 Task: Create New Customer with Customer Name: La Salsa Verde Taqueria, Billing Address Line1: 1400 Camden Street, Billing Address Line2:  Reno, Billing Address Line3:  Nevada 89501
Action: Mouse moved to (164, 50)
Screenshot: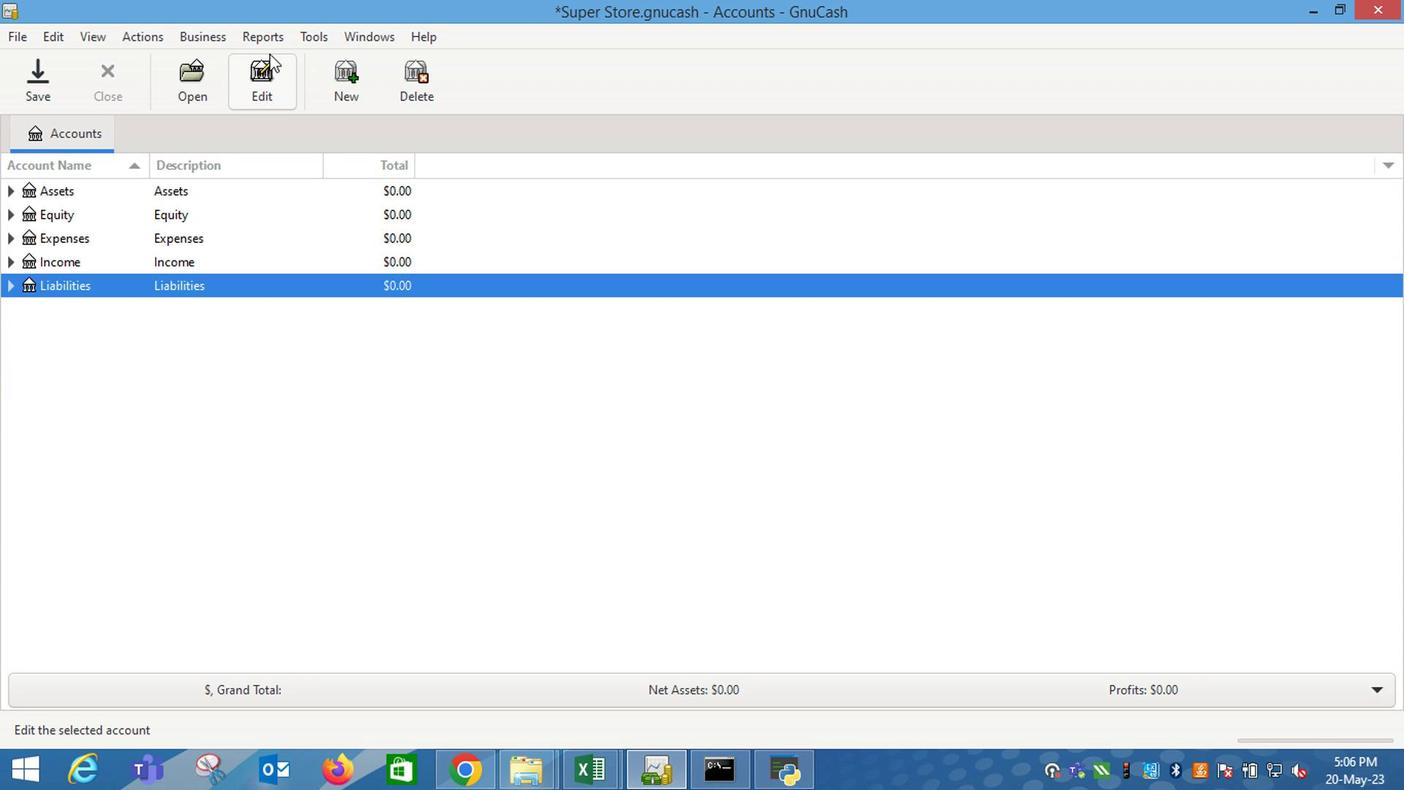 
Action: Mouse pressed left at (164, 50)
Screenshot: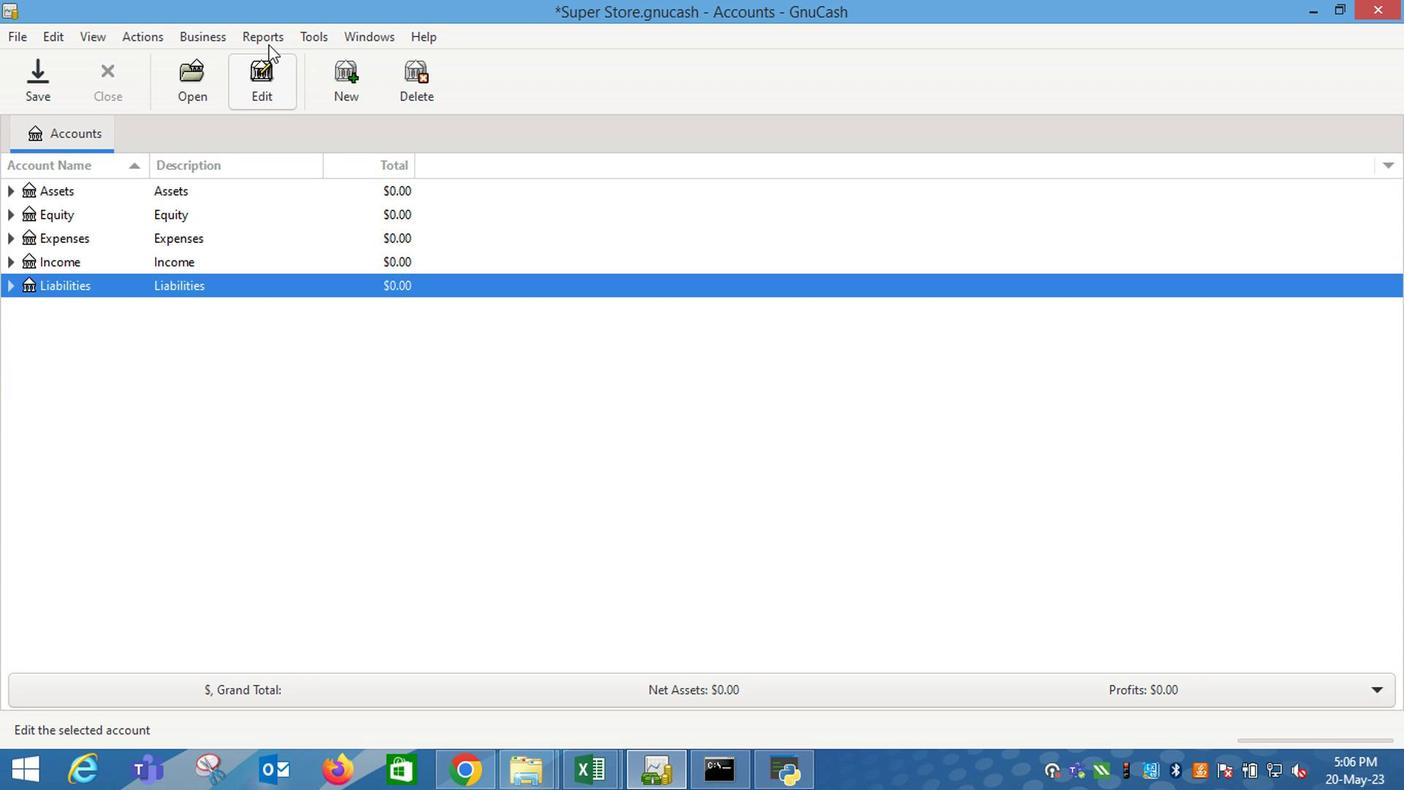 
Action: Mouse moved to (324, 87)
Screenshot: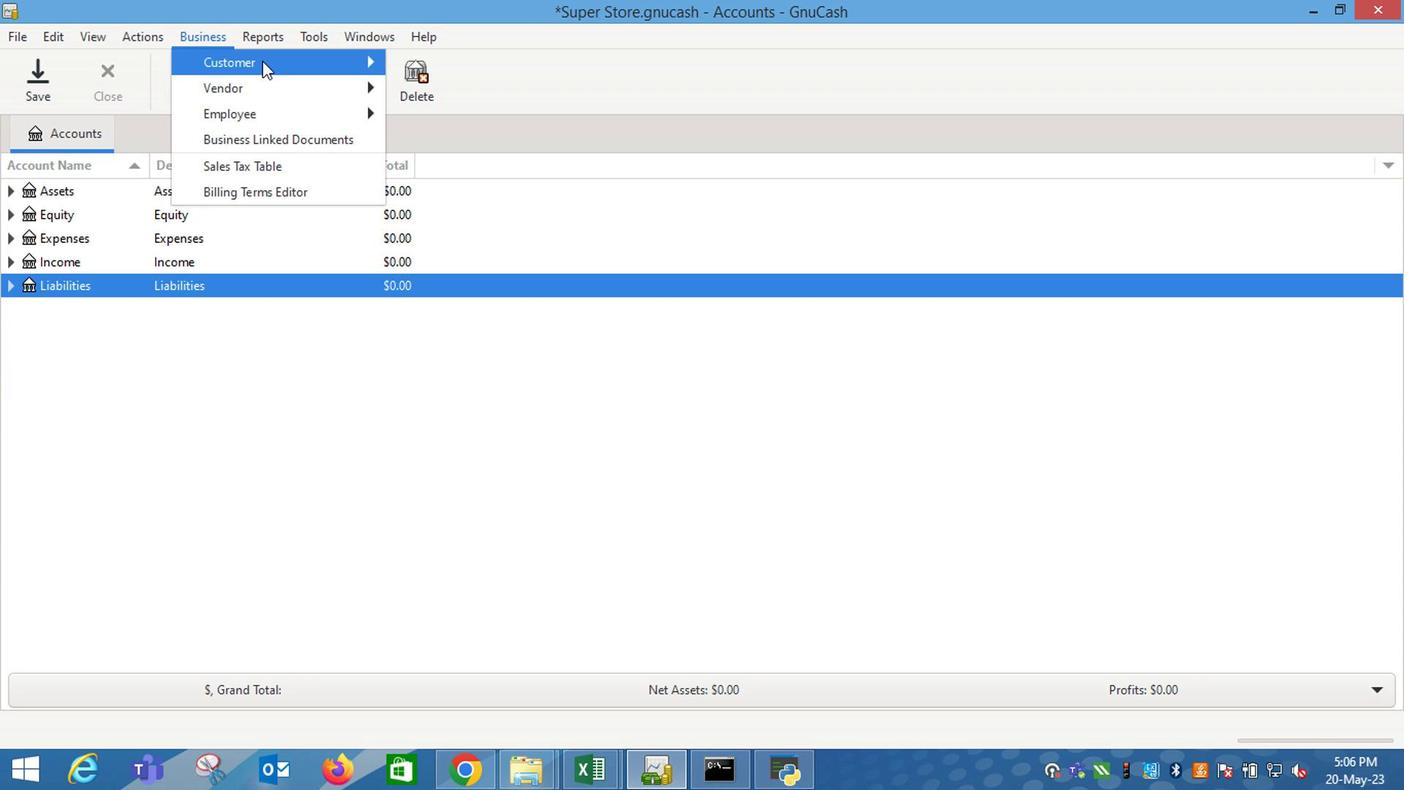 
Action: Mouse pressed left at (324, 87)
Screenshot: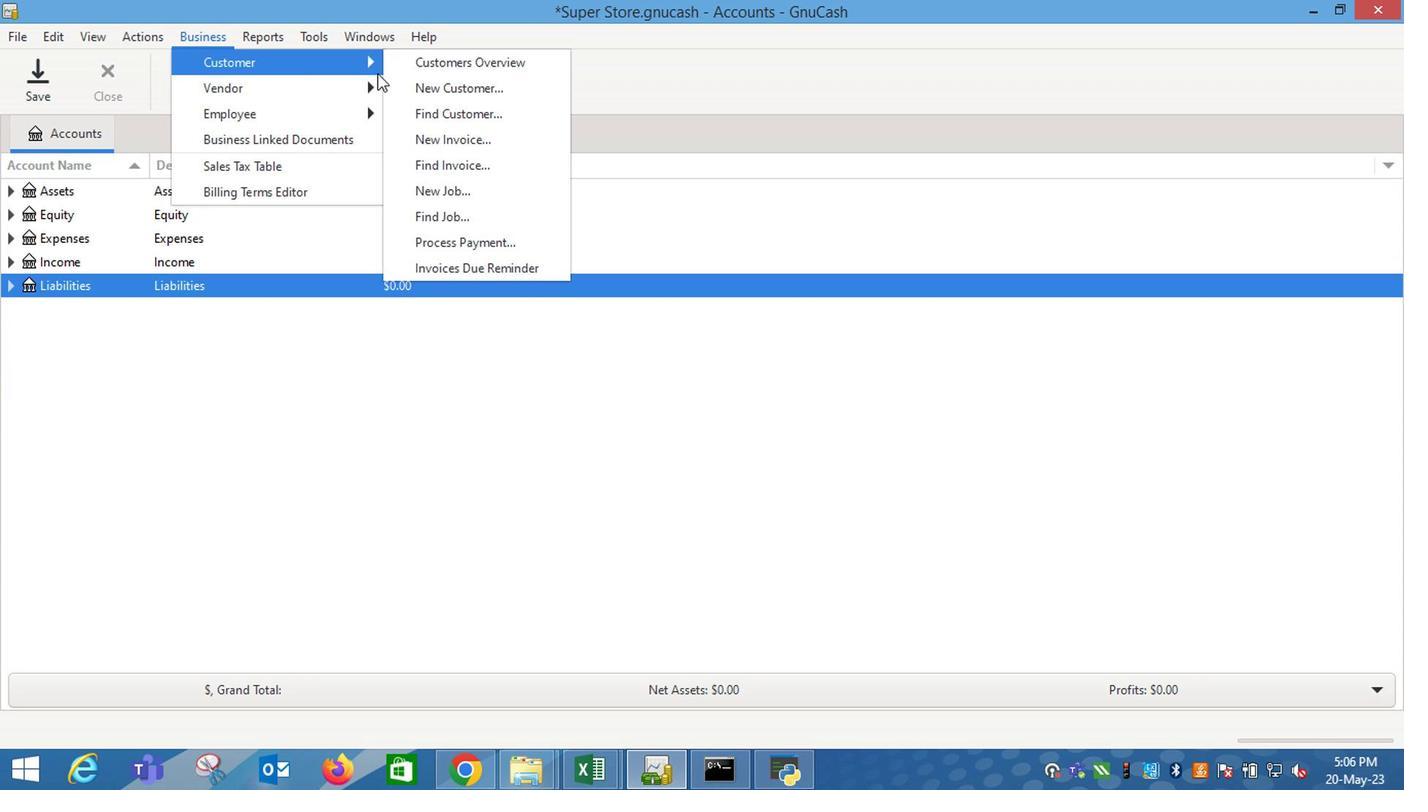 
Action: Key pressed <Key.shift_r>La<Key.space><Key.shift_r>Salsa<Key.space><Key.shift_r>Verde<Key.space><Key.shift_r>Taqer<Key.backspace><Key.backspace>ueria
Screenshot: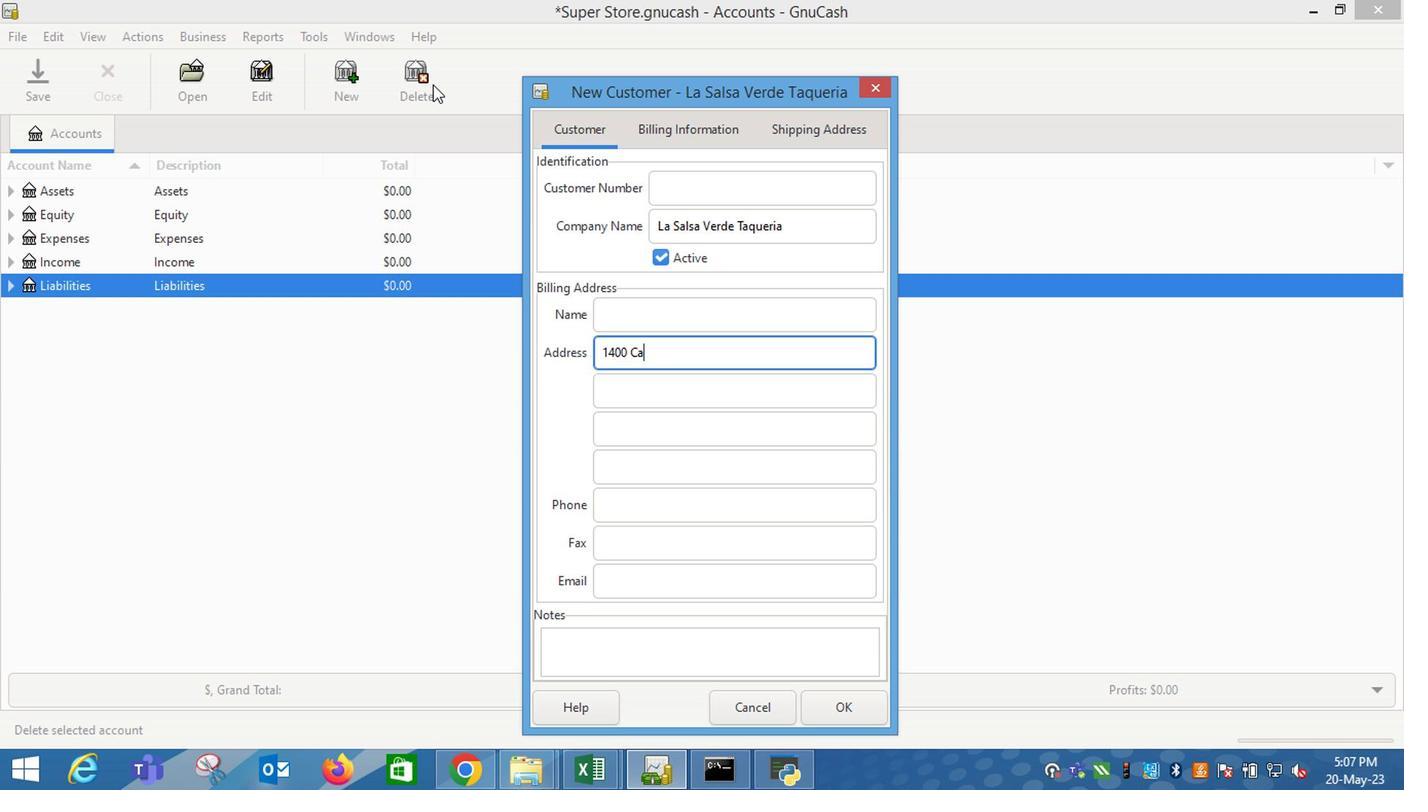 
Action: Mouse moved to (177, 51)
Screenshot: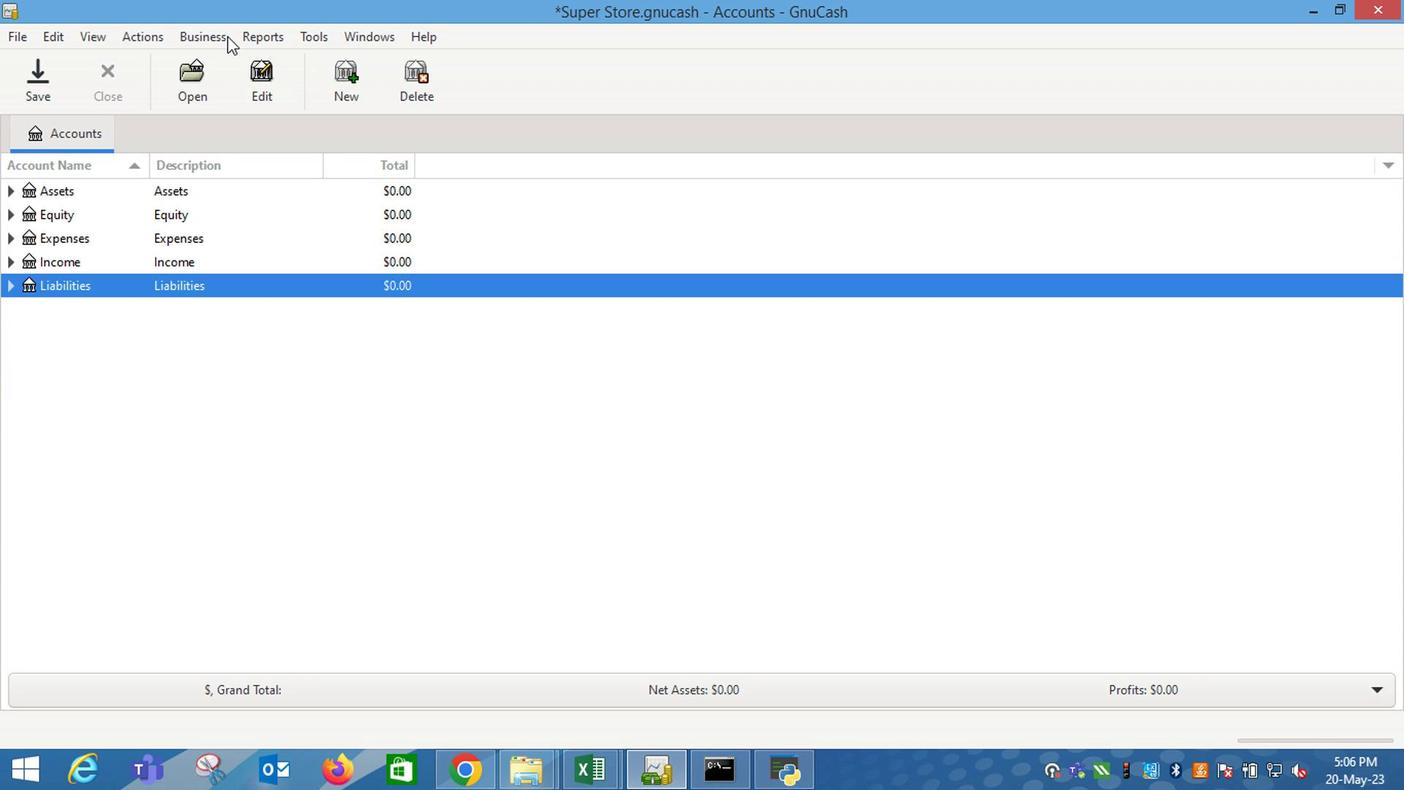 
Action: Mouse pressed left at (177, 51)
Screenshot: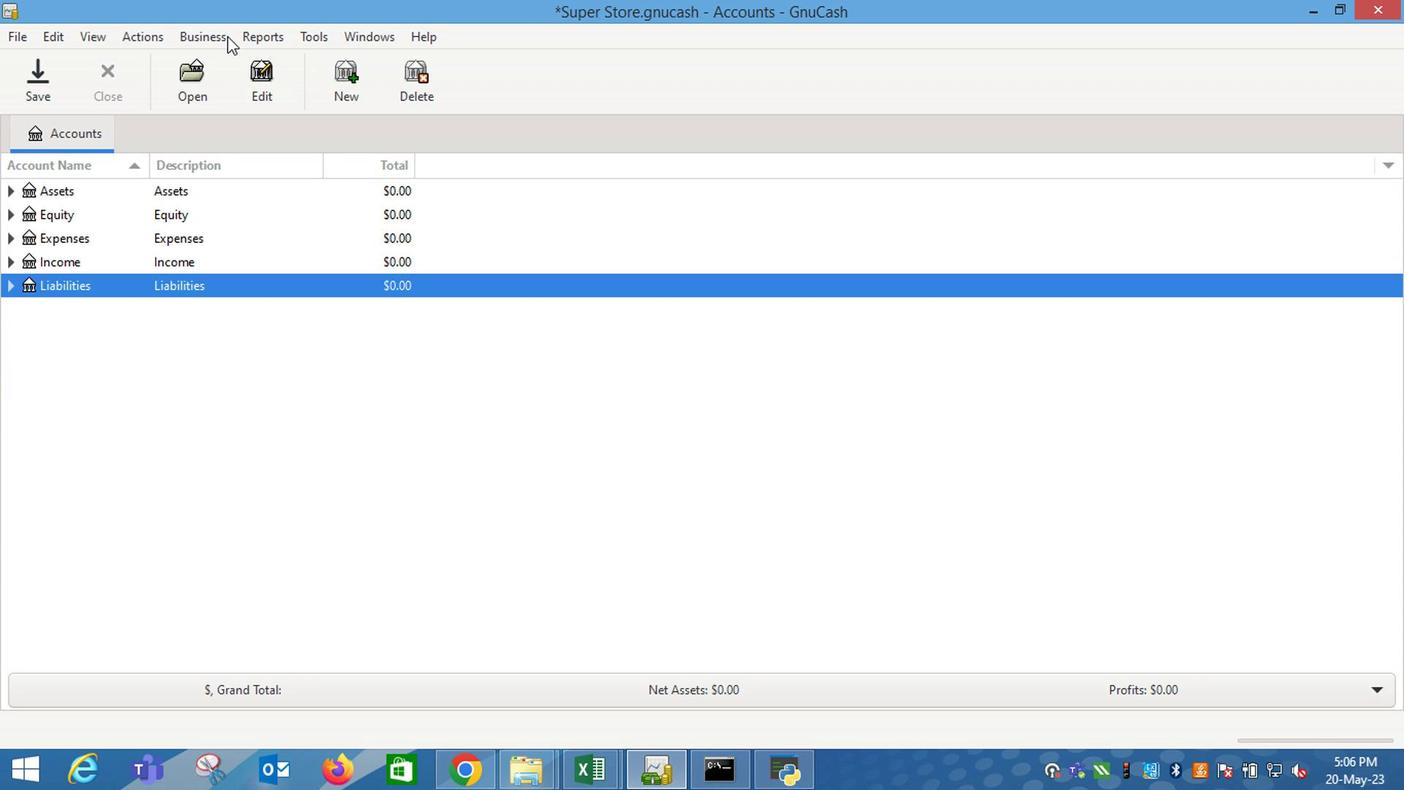
Action: Mouse moved to (333, 84)
Screenshot: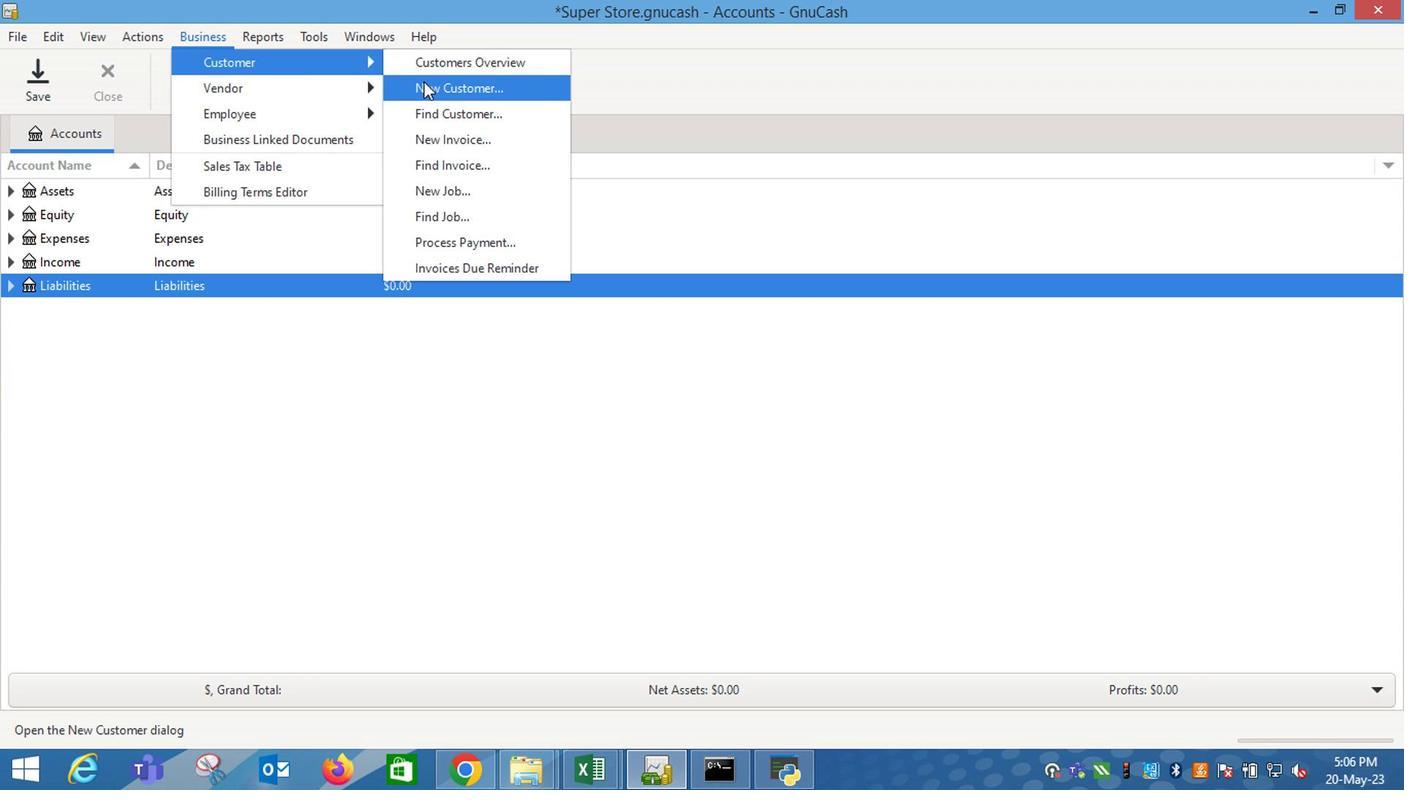 
Action: Mouse pressed left at (333, 84)
Screenshot: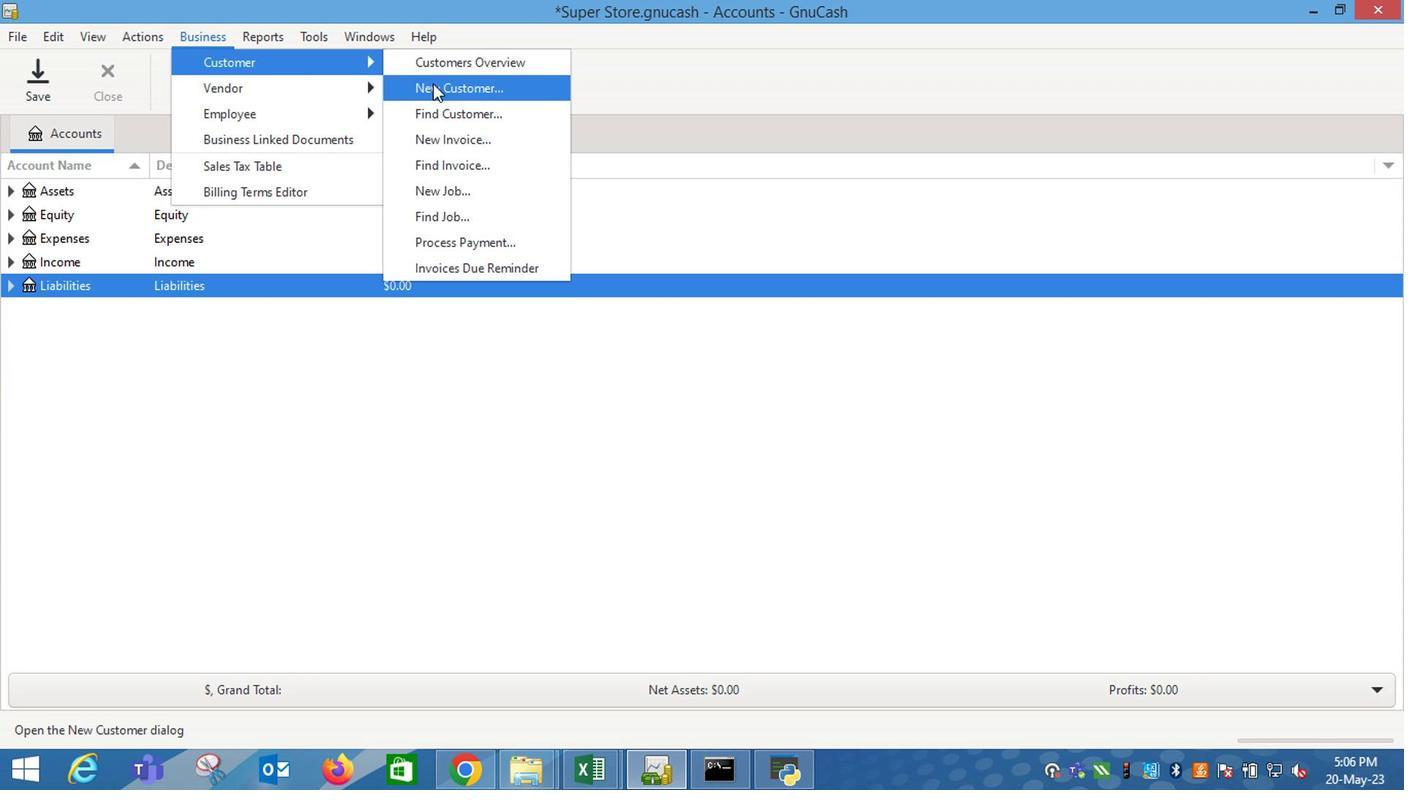 
Action: Key pressed <Key.shift_r>La<Key.space><Key.shift_r>Sal
Screenshot: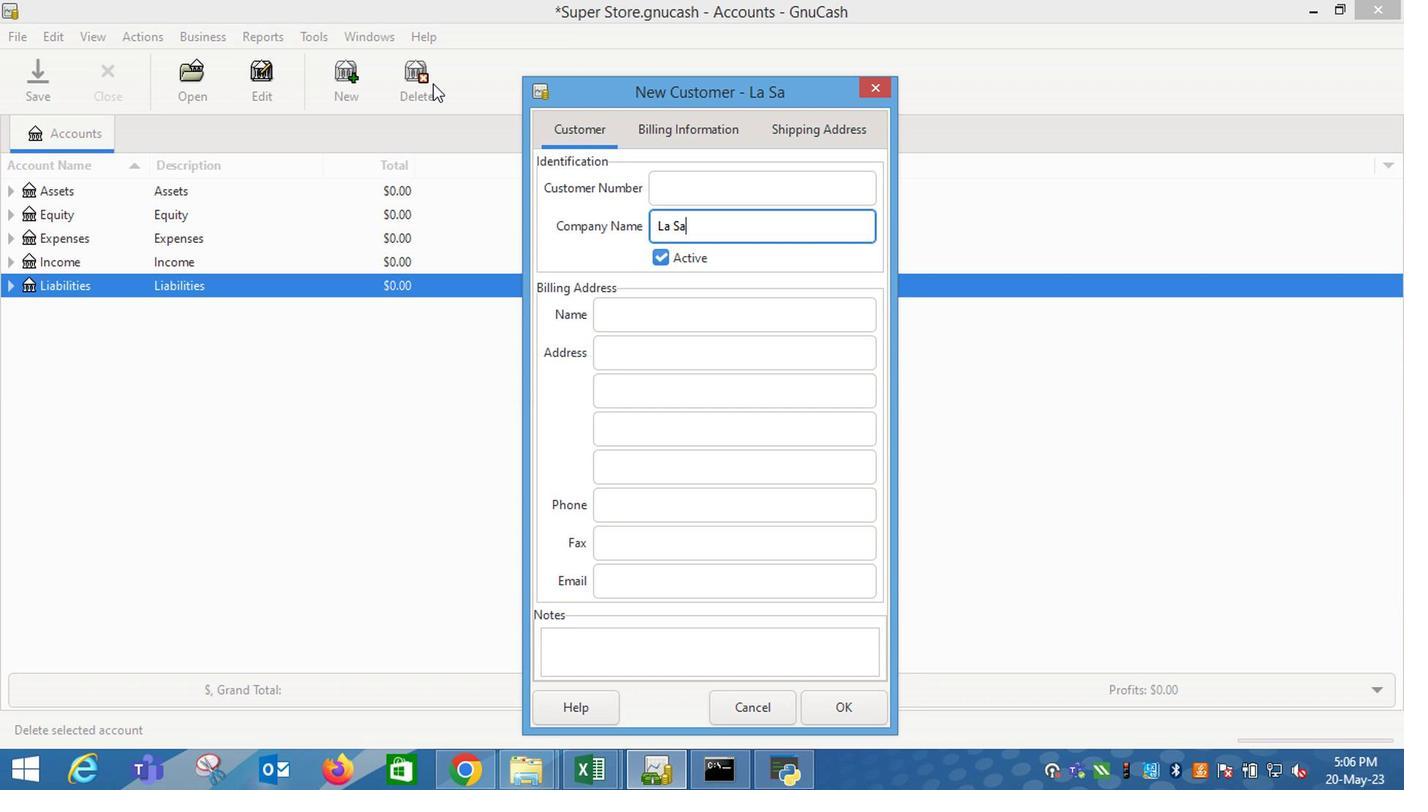 
Action: Mouse moved to (333, 85)
Screenshot: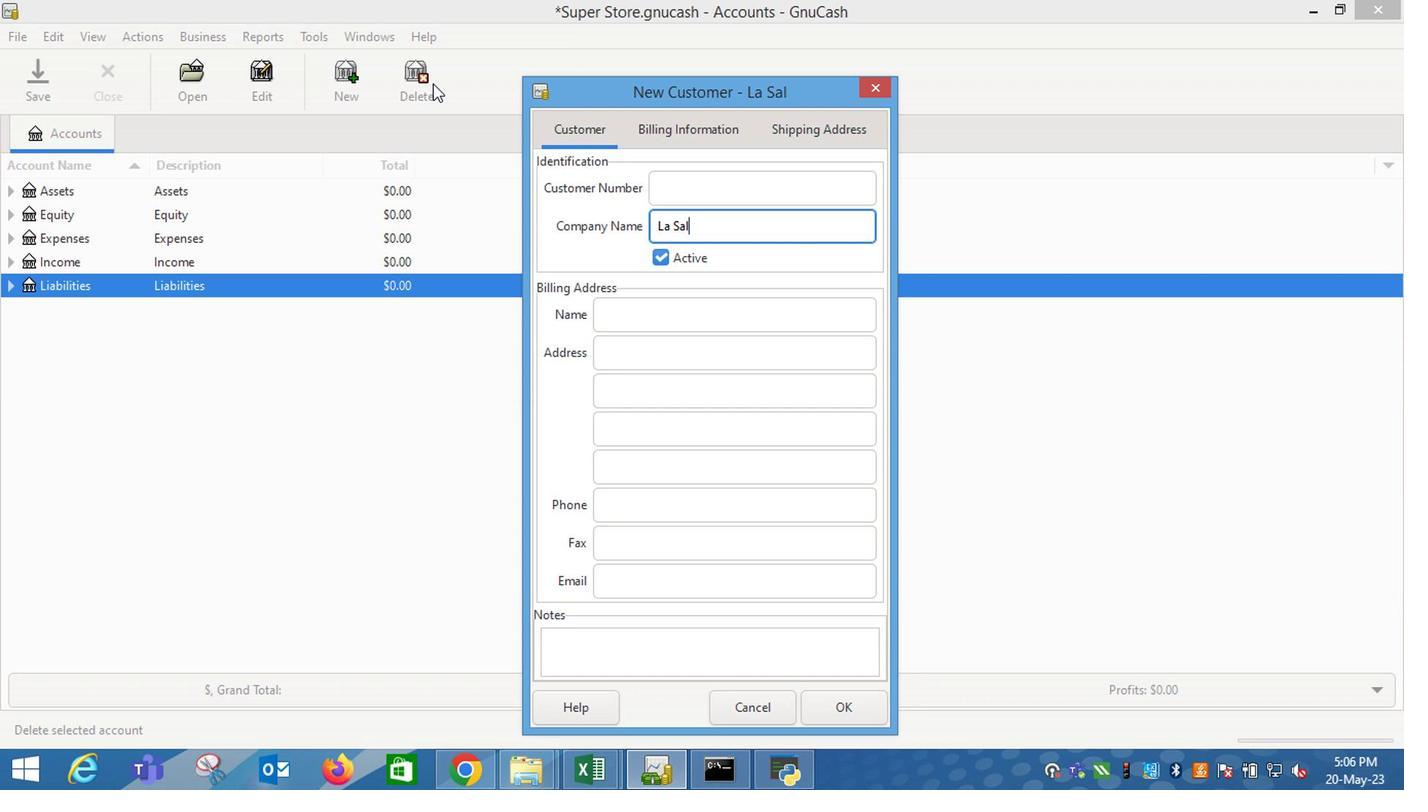 
Action: Key pressed sa<Key.space><Key.shift_r>Verde<Key.space><Key.shift_r>Taqueria<Key.tab><Key.tab><Key.tab>1400<Key.space><Key.shift_r>Canden<Key.space><Key.shift_r>S<Key.backspace><Key.backspace><Key.backspace><Key.backspace><Key.backspace><Key.backspace>mden<Key.space><Key.shift_r>Street<Key.tab><Key.shift_r>R<Key.tab><Key.shift_r>N<Key.tab>
Screenshot: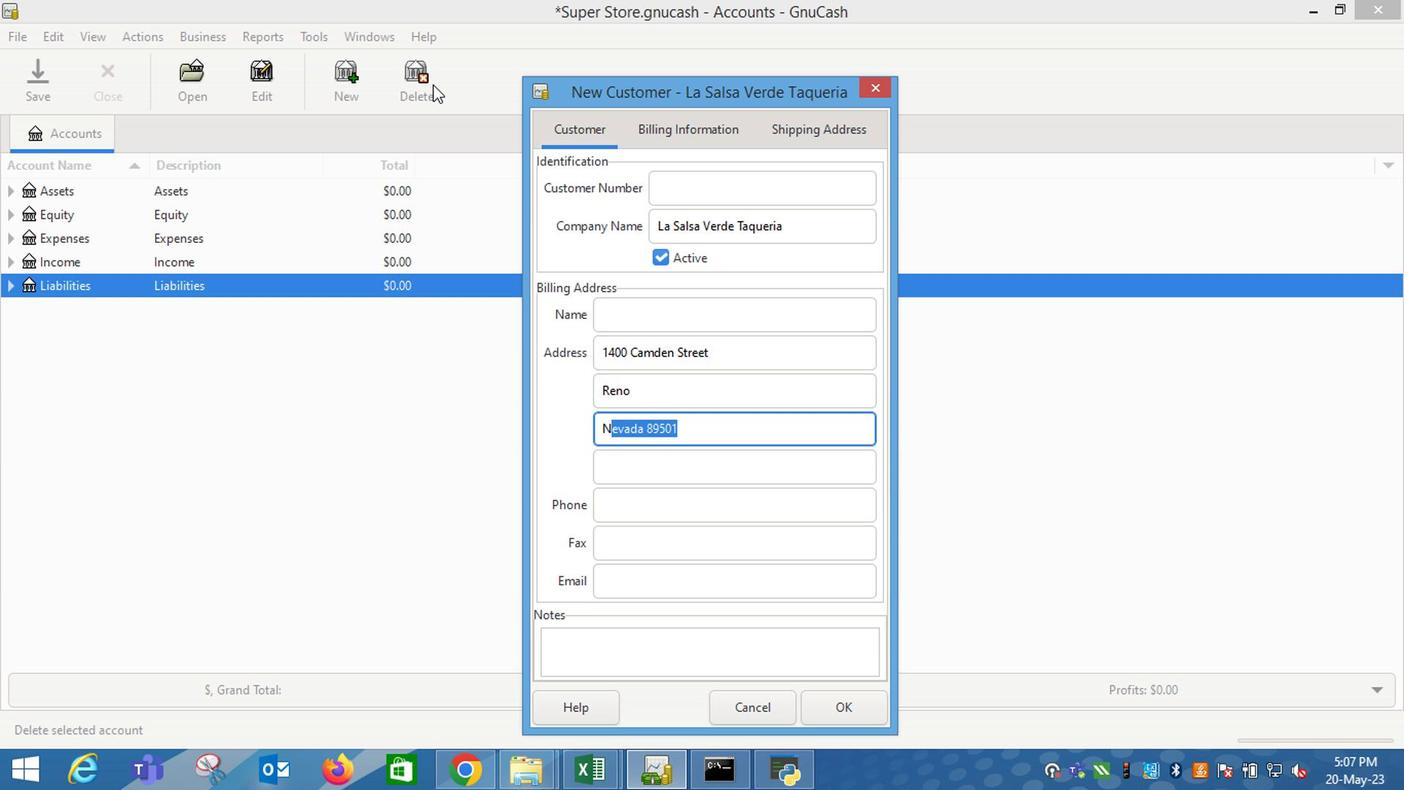 
Action: Mouse moved to (627, 529)
Screenshot: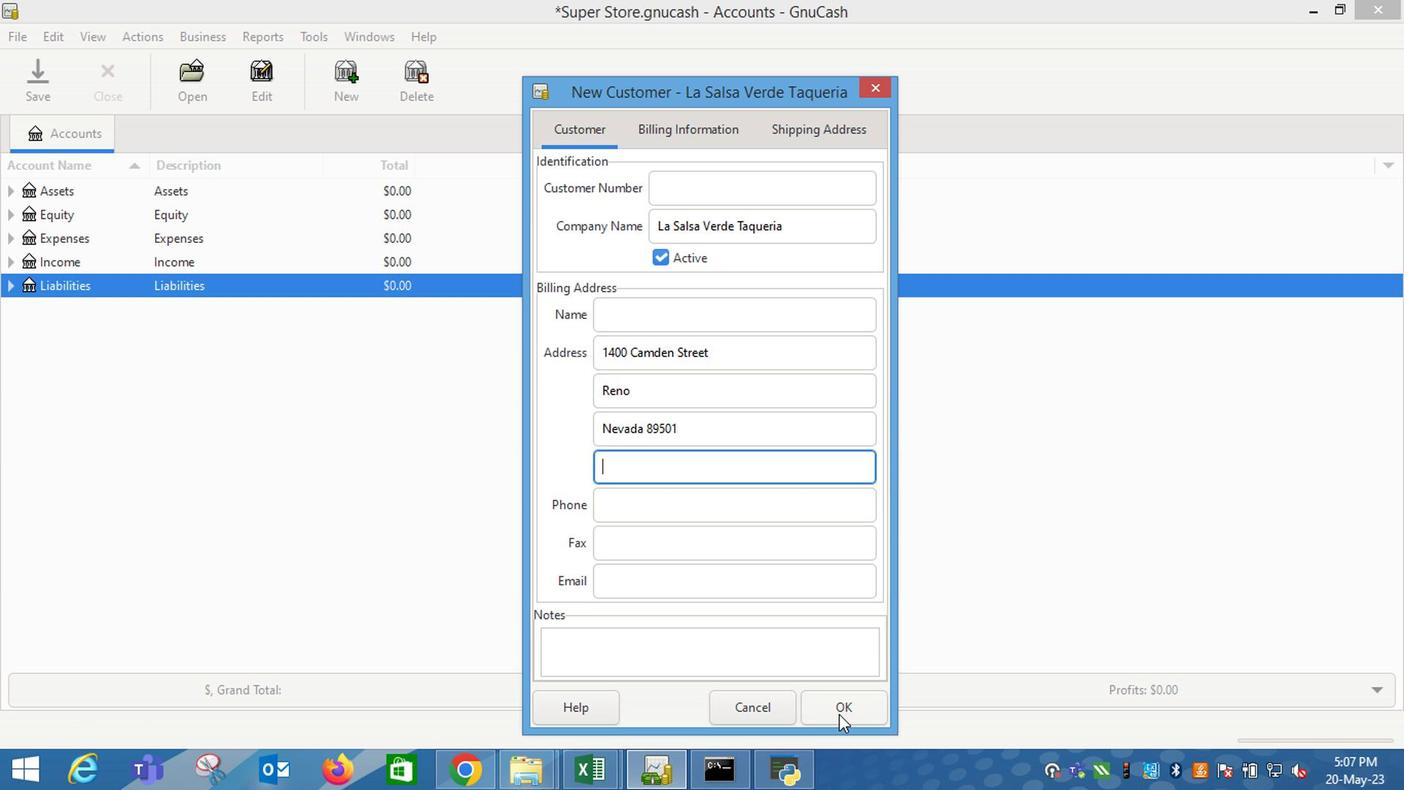 
Action: Mouse pressed left at (627, 529)
Screenshot: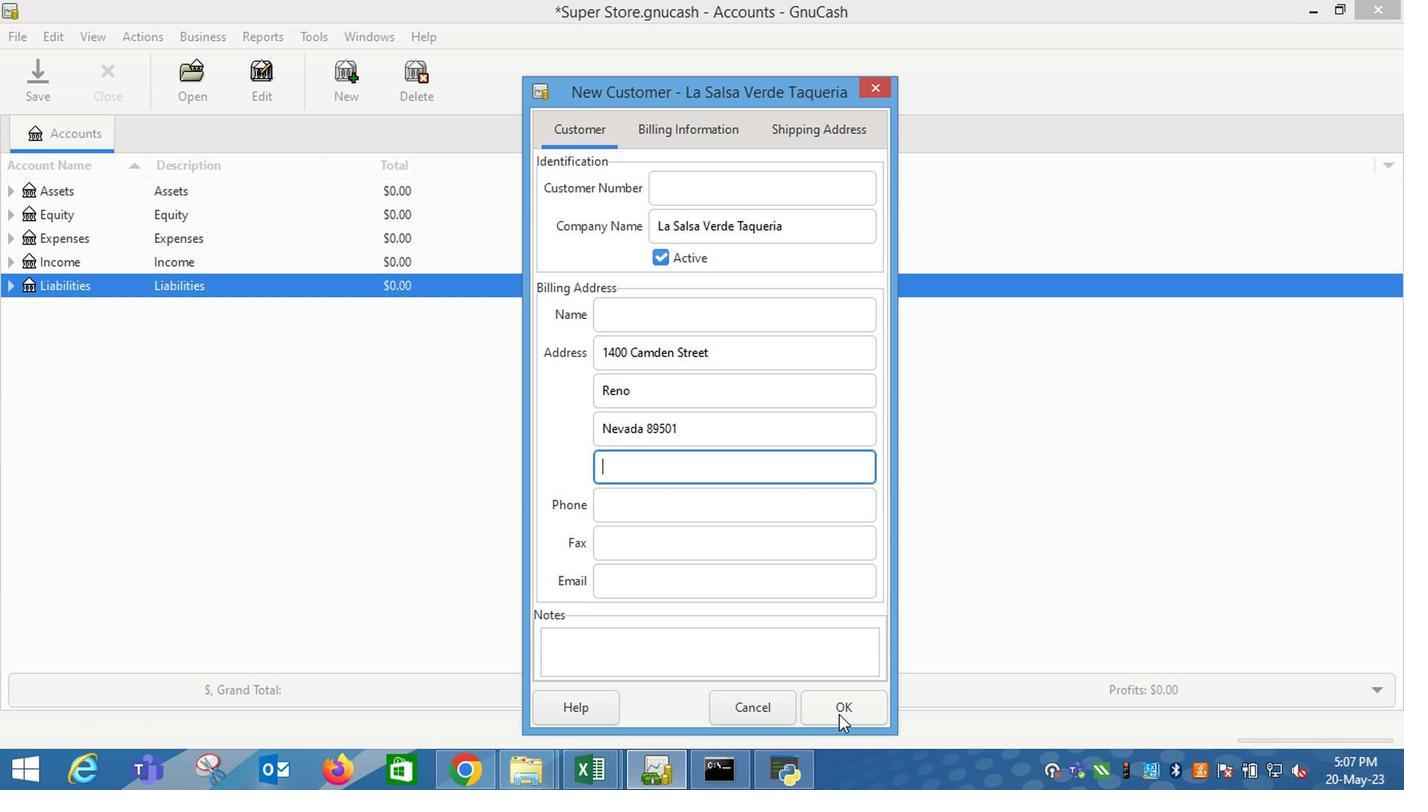 
